 Task: Toggle the language detection hints option in the editor management.
Action: Mouse moved to (7, 685)
Screenshot: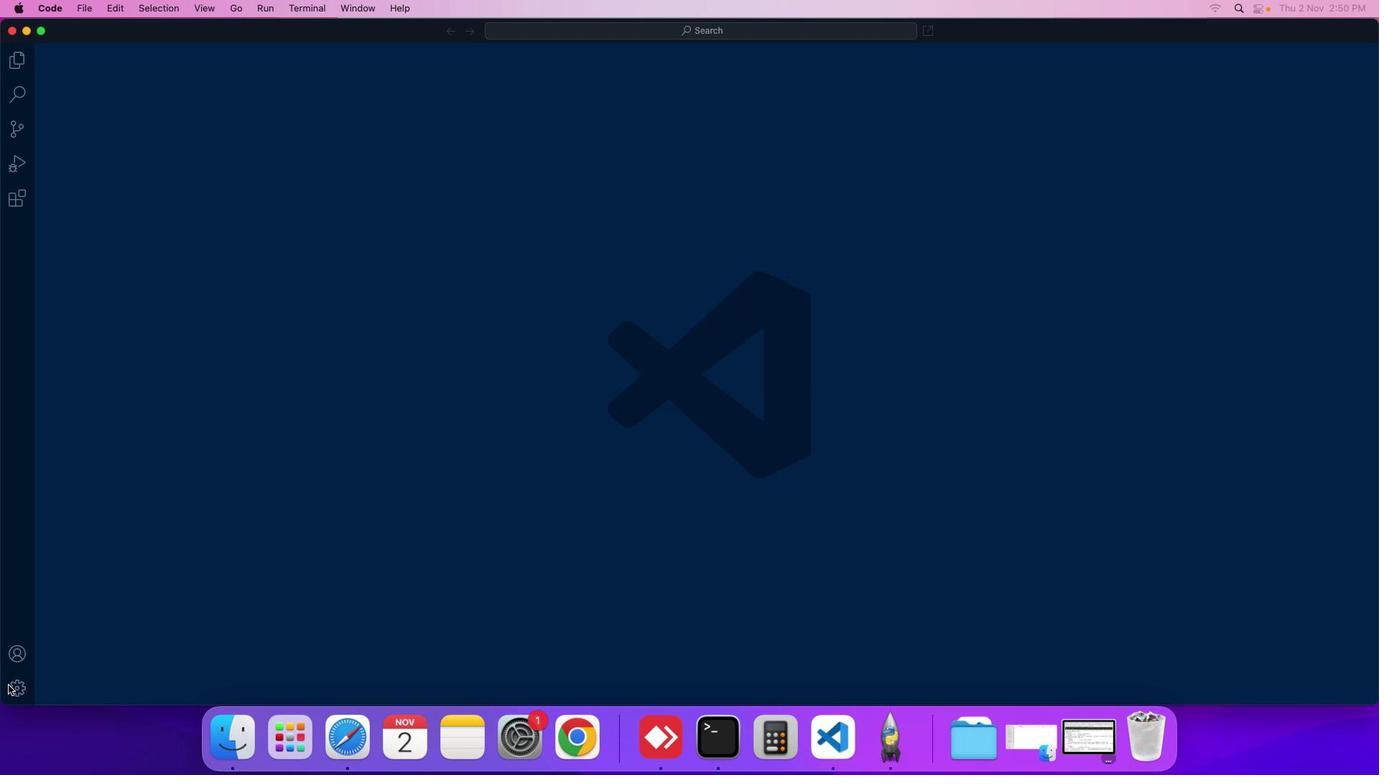 
Action: Mouse pressed left at (7, 685)
Screenshot: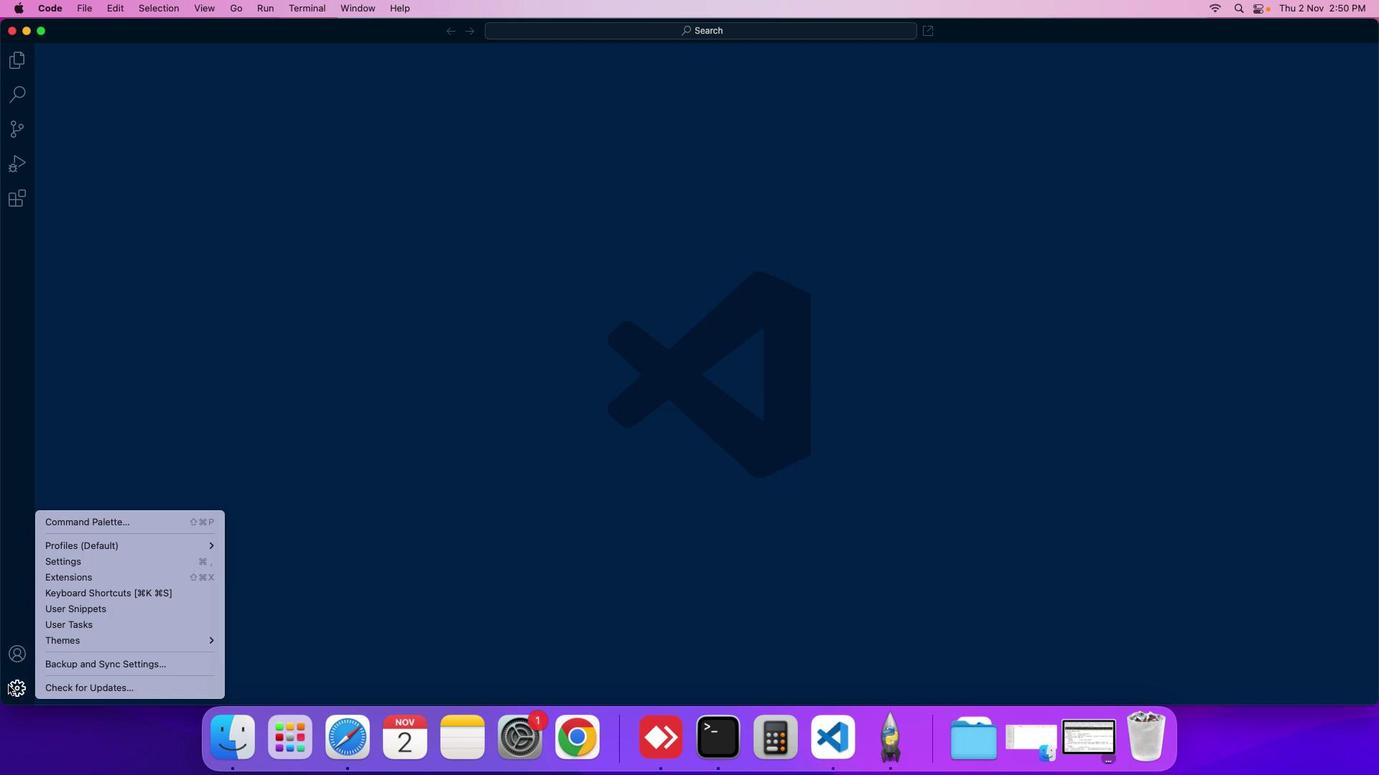 
Action: Mouse moved to (72, 568)
Screenshot: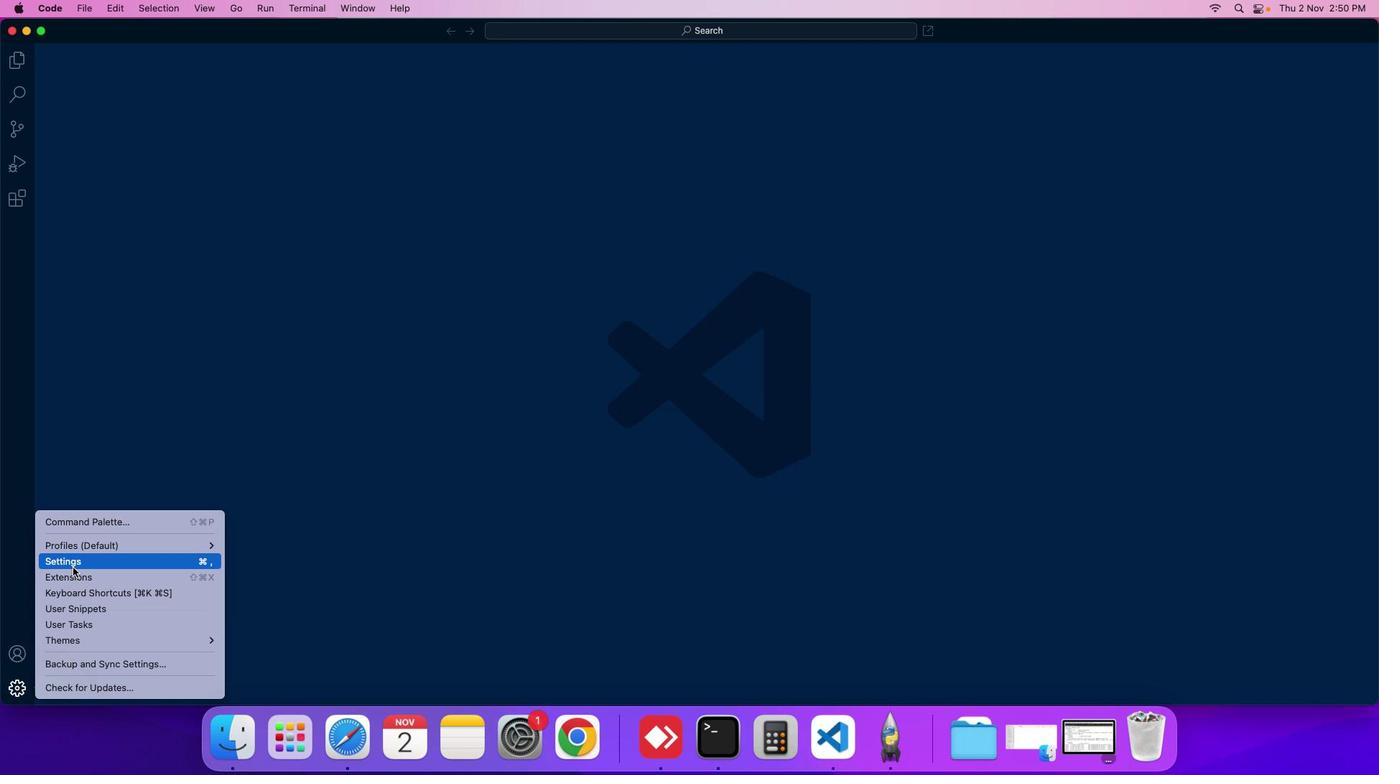 
Action: Mouse pressed left at (72, 568)
Screenshot: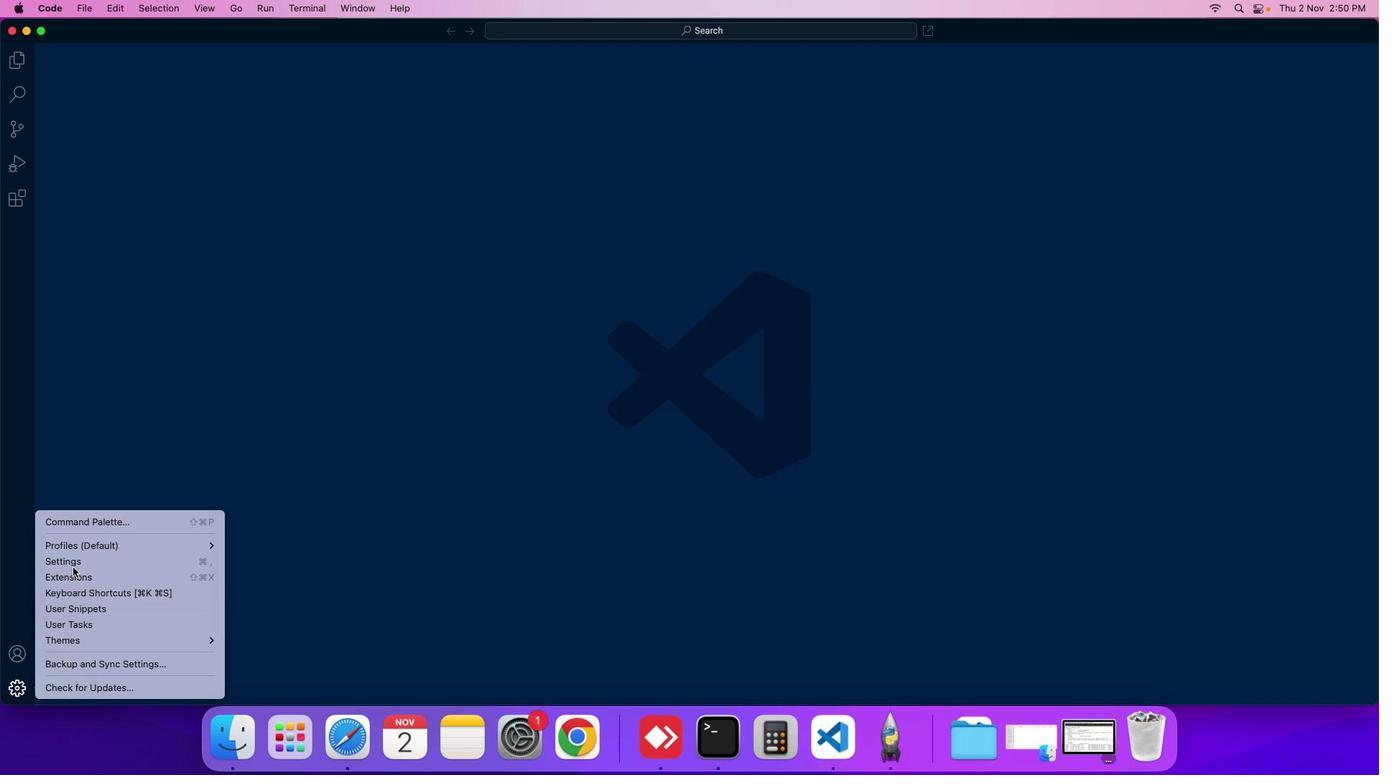 
Action: Mouse moved to (357, 180)
Screenshot: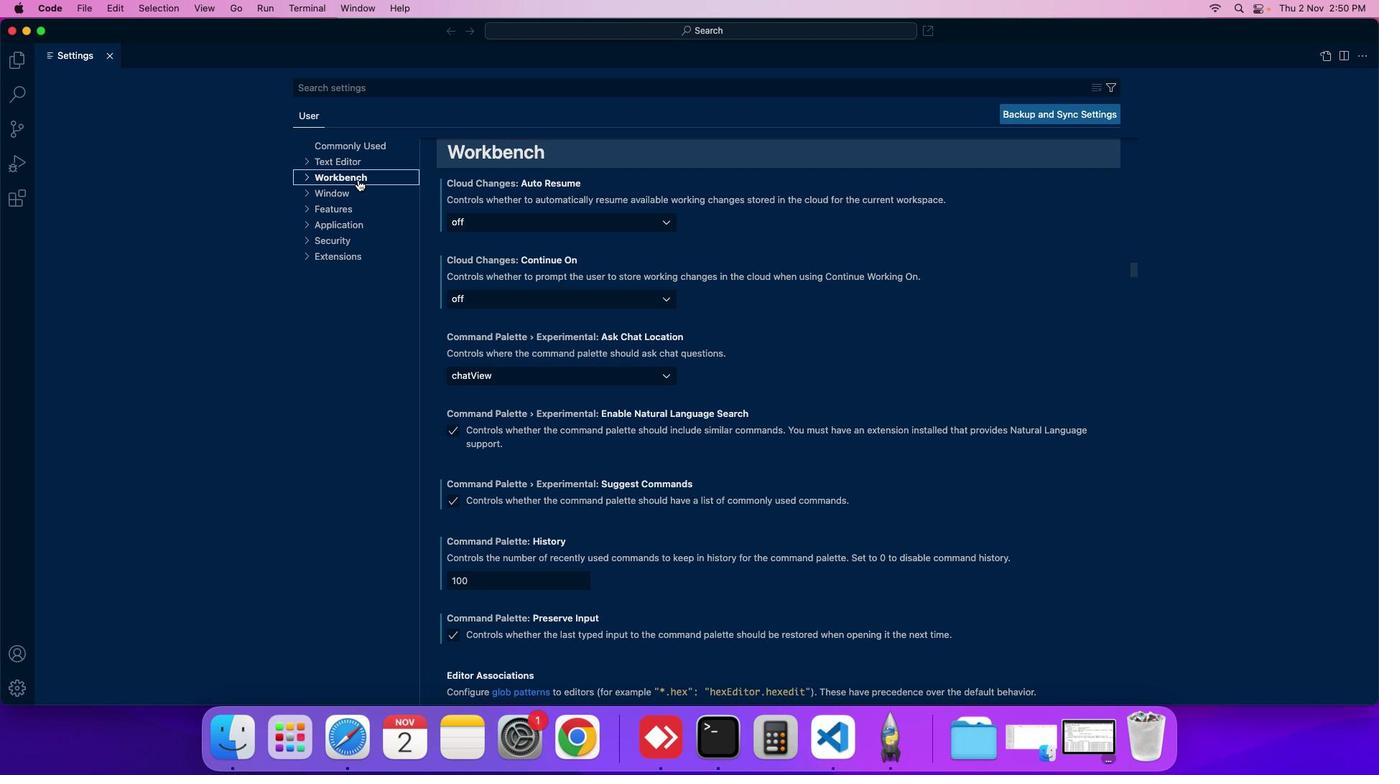 
Action: Mouse pressed left at (357, 180)
Screenshot: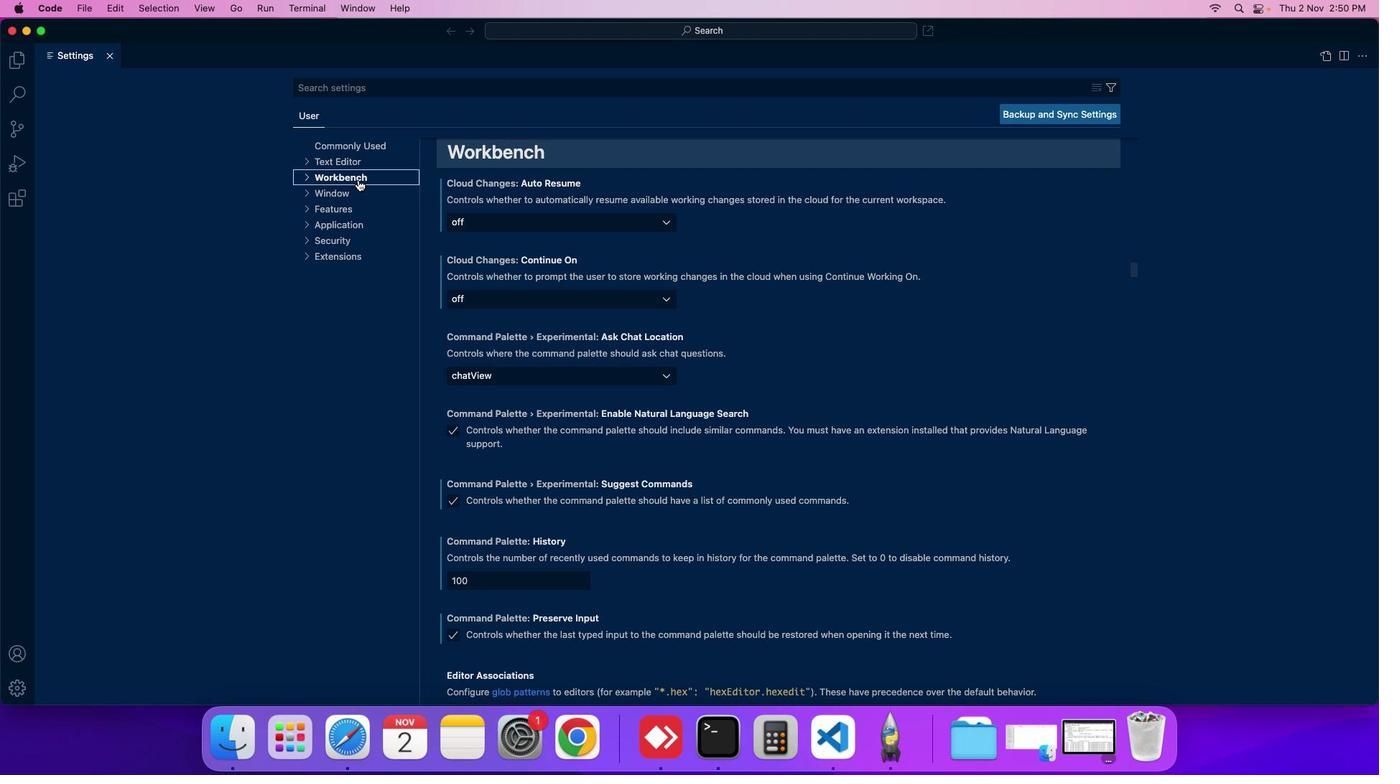 
Action: Mouse moved to (354, 230)
Screenshot: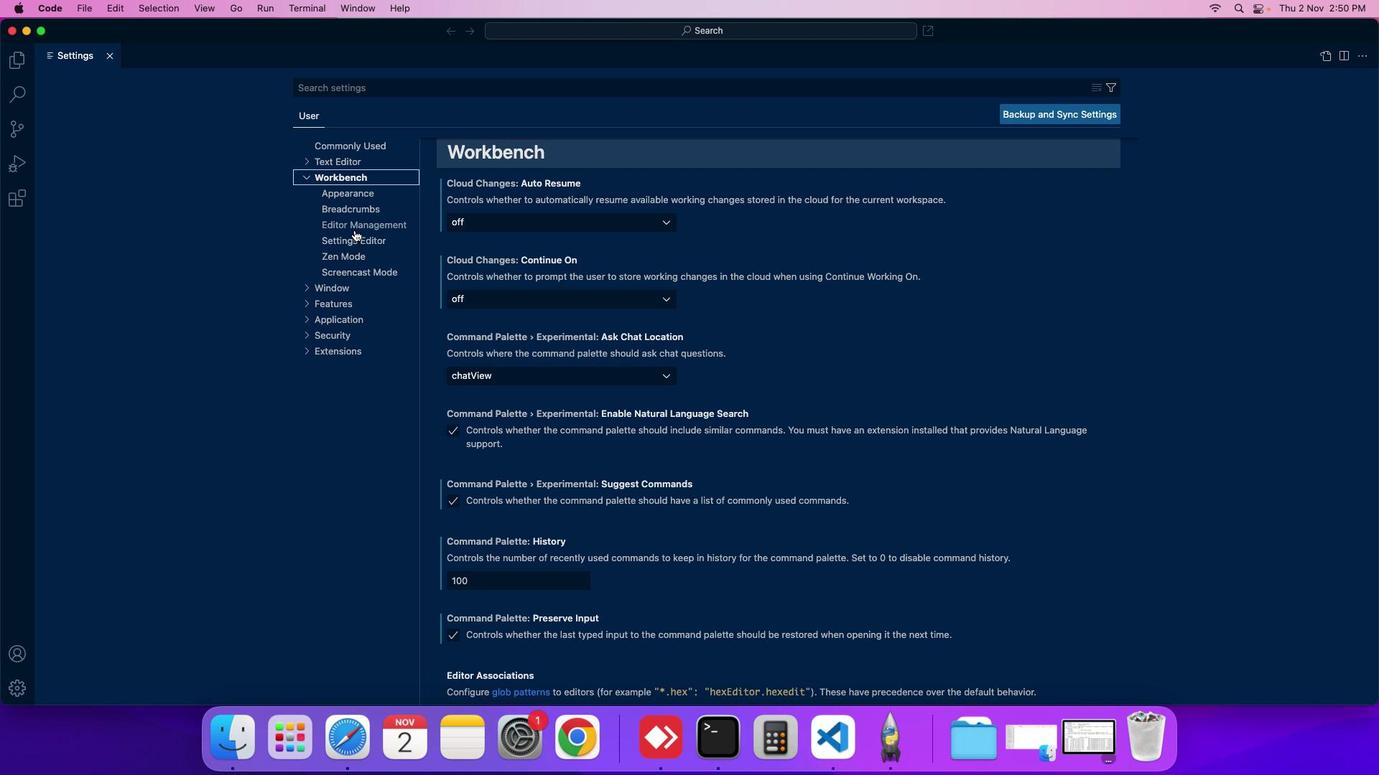 
Action: Mouse pressed left at (354, 230)
Screenshot: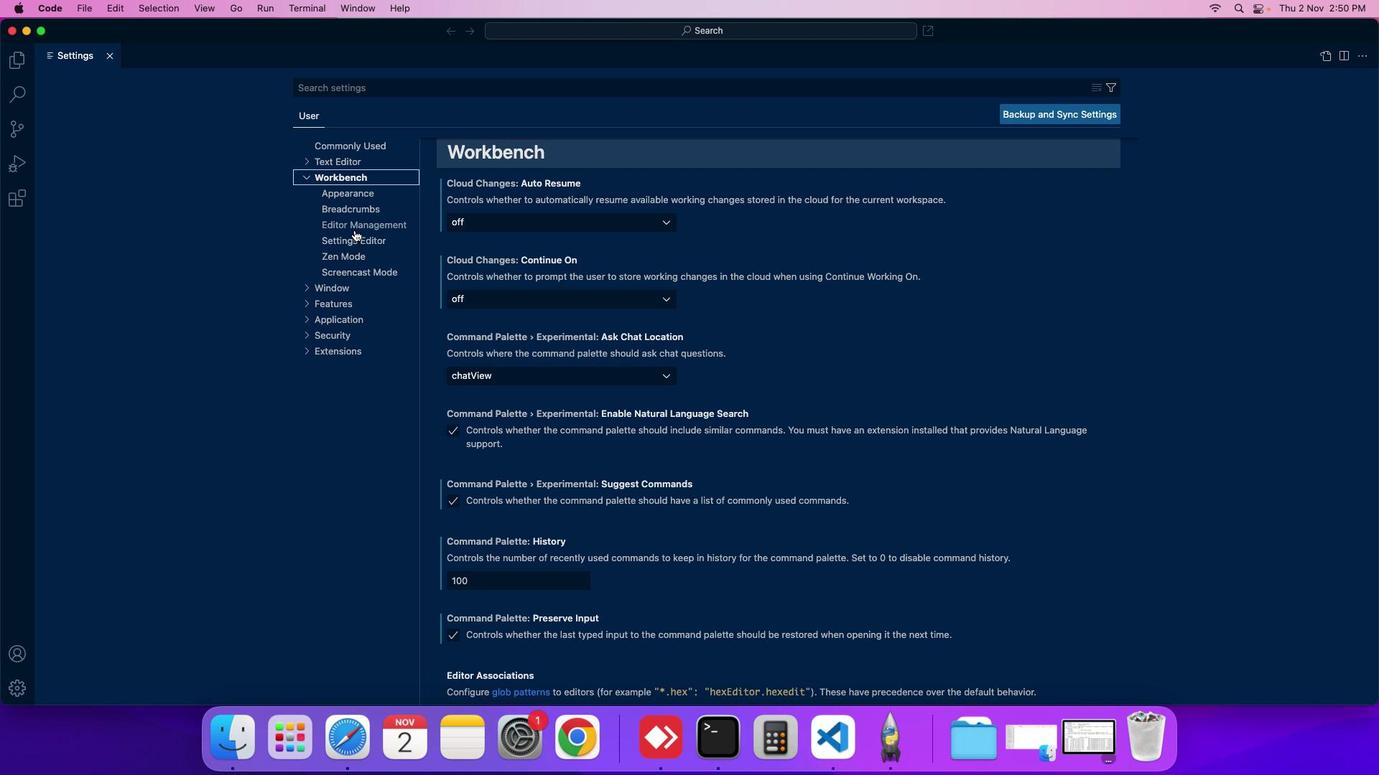 
Action: Mouse moved to (722, 426)
Screenshot: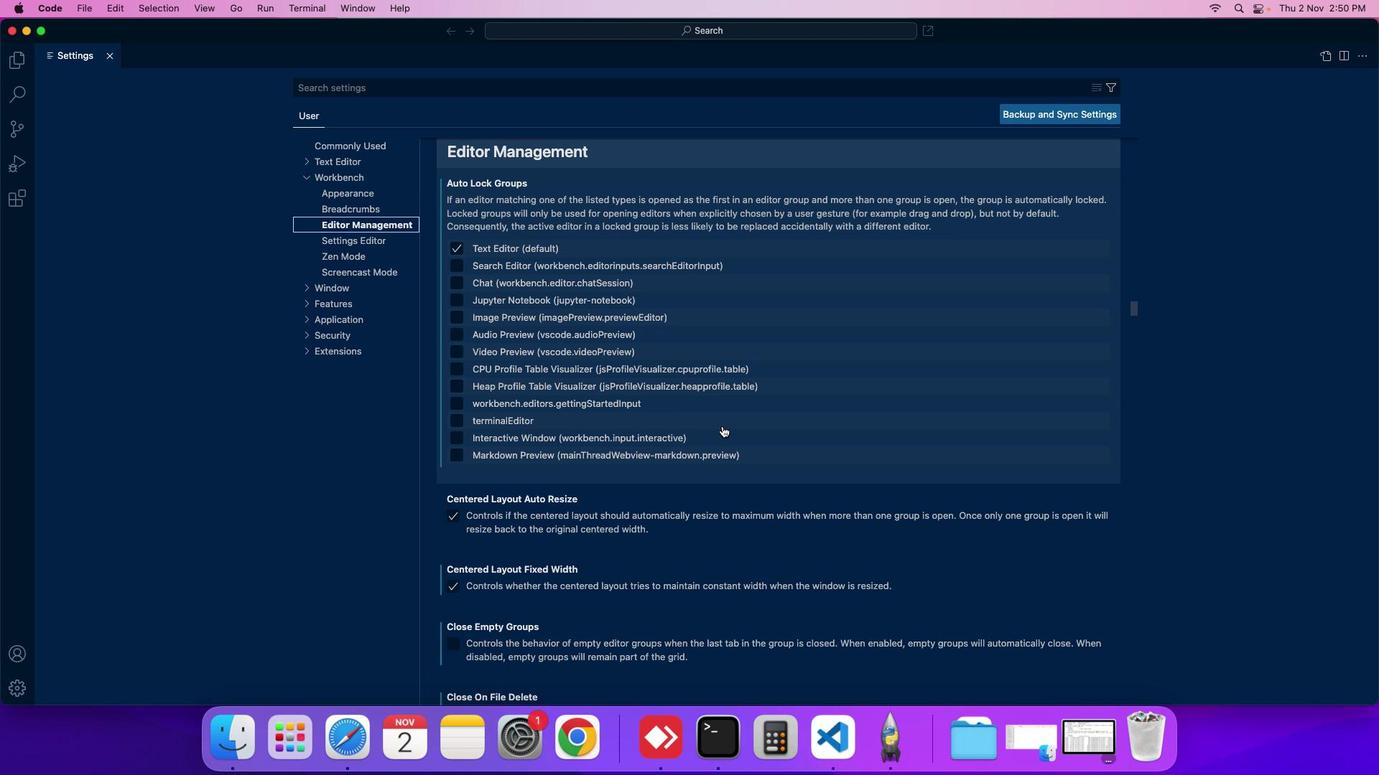 
Action: Mouse scrolled (722, 426) with delta (0, 0)
Screenshot: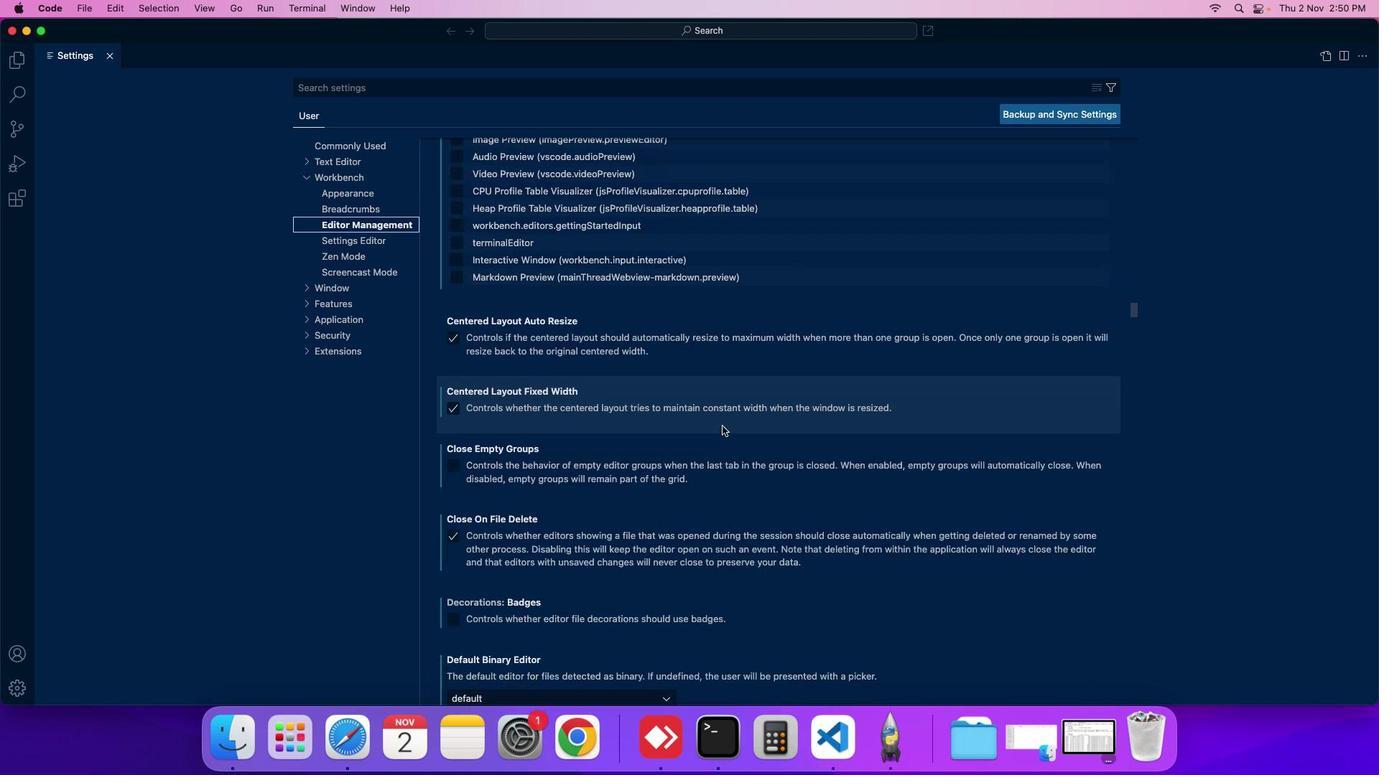 
Action: Mouse scrolled (722, 426) with delta (0, 0)
Screenshot: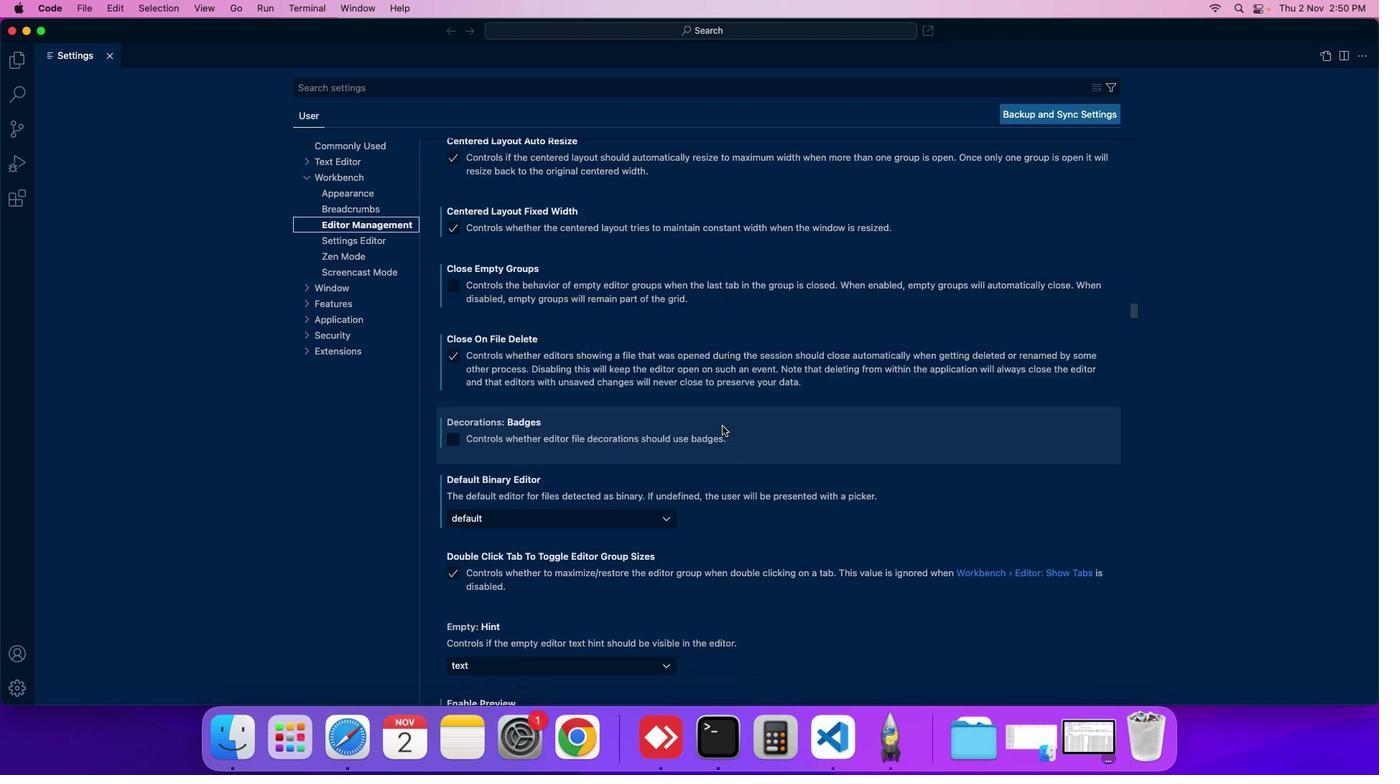 
Action: Mouse scrolled (722, 426) with delta (0, 0)
Screenshot: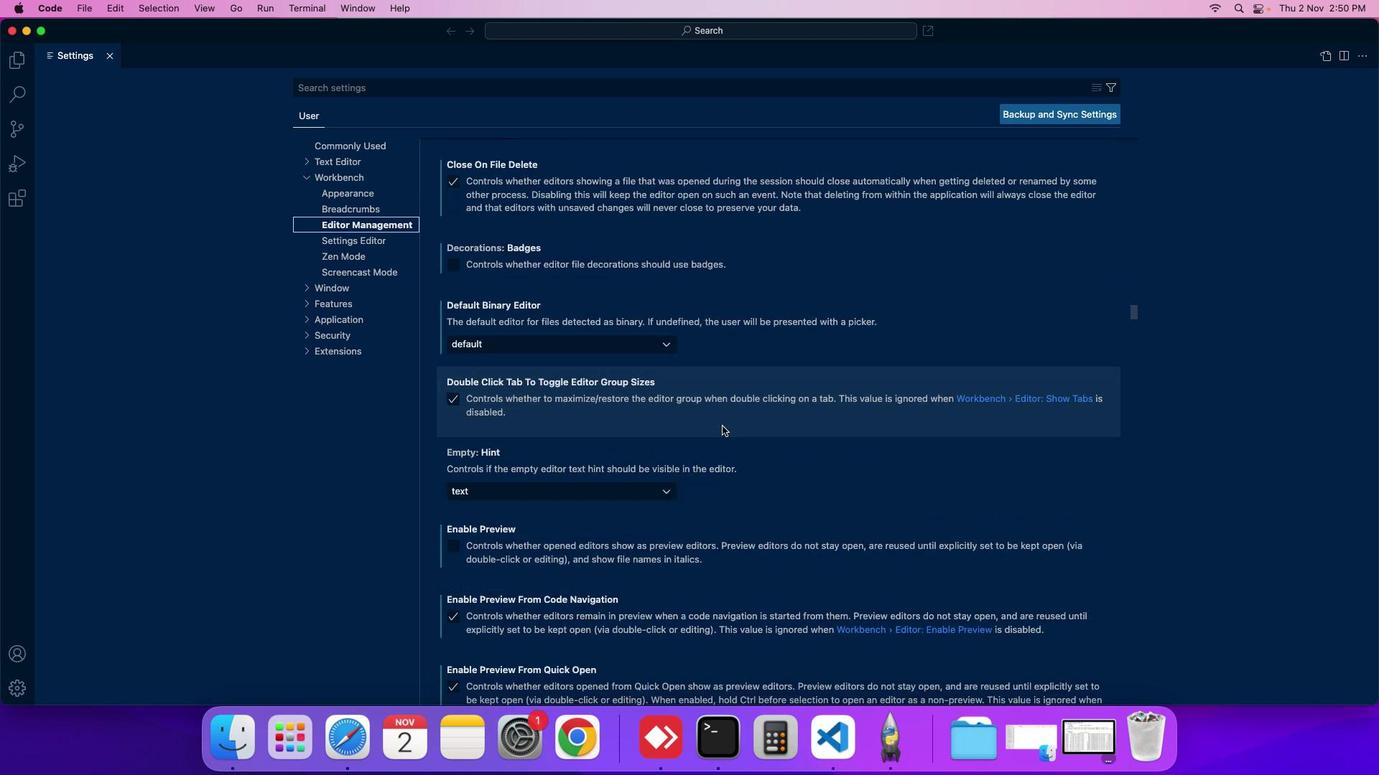 
Action: Mouse scrolled (722, 426) with delta (0, 0)
Screenshot: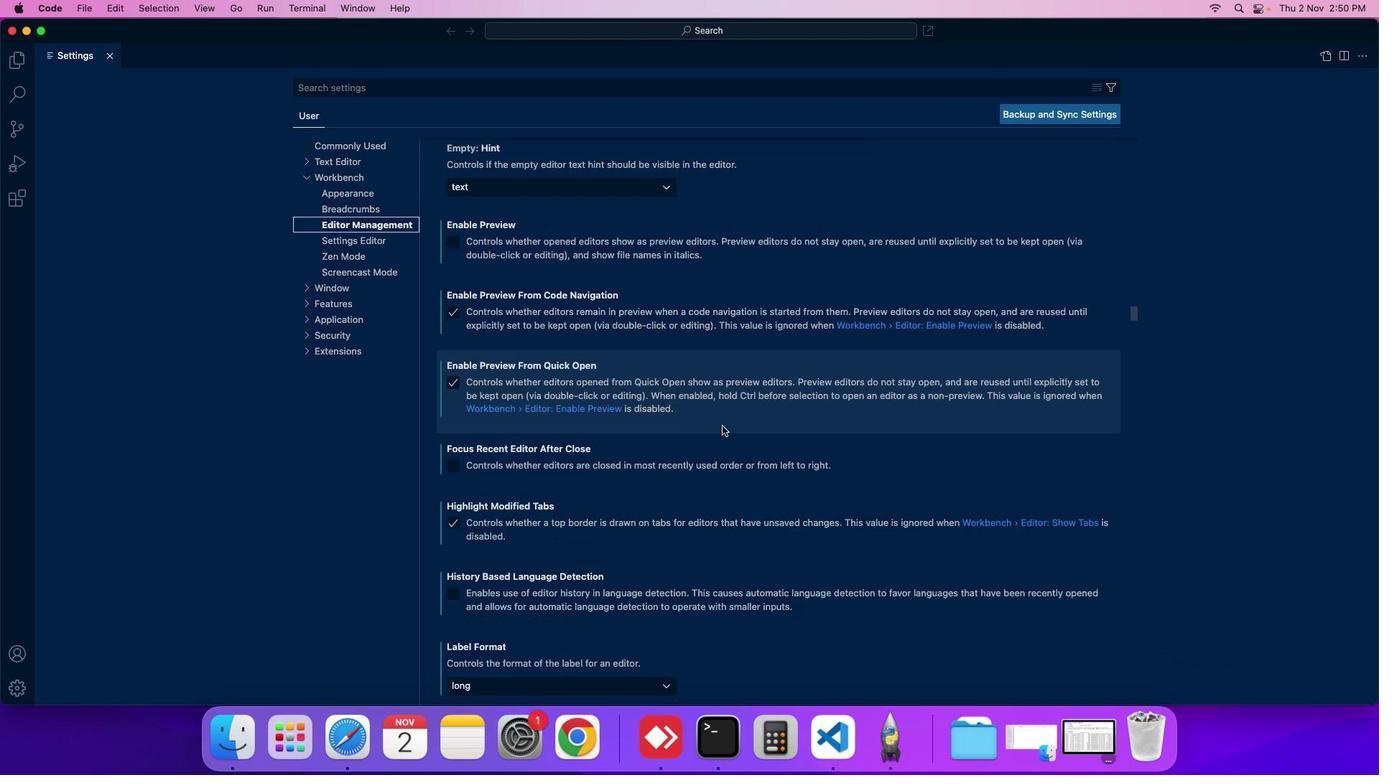 
Action: Mouse scrolled (722, 426) with delta (0, 0)
Screenshot: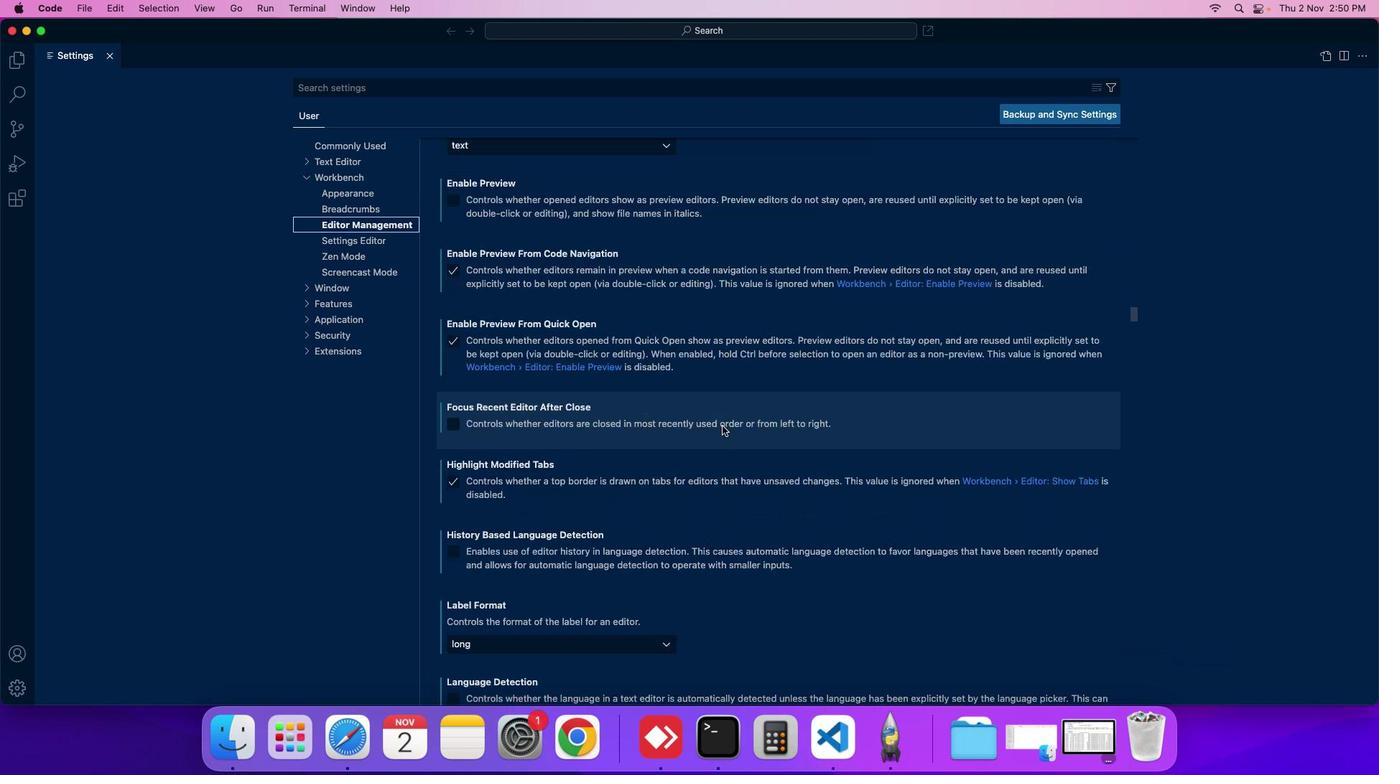 
Action: Mouse scrolled (722, 426) with delta (0, 0)
Screenshot: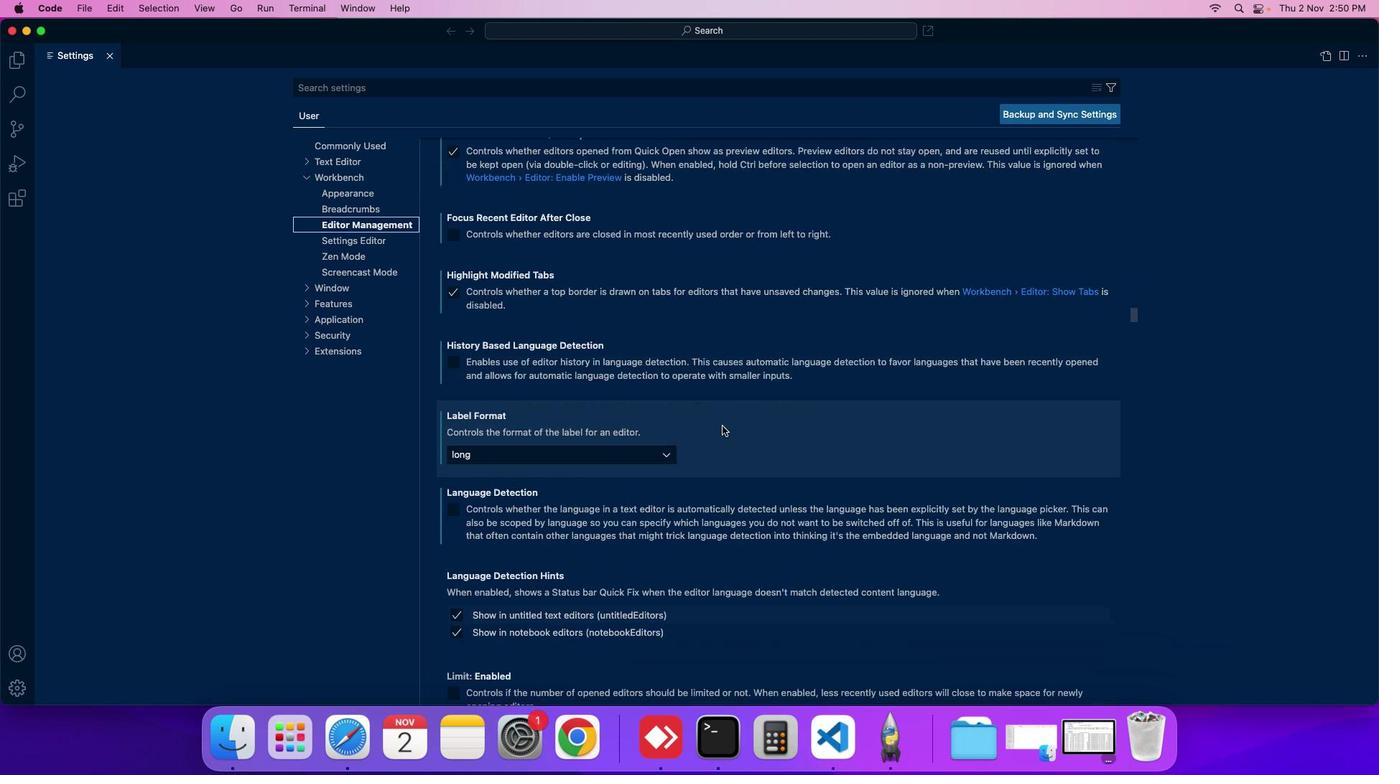 
Action: Mouse scrolled (722, 426) with delta (0, 0)
Screenshot: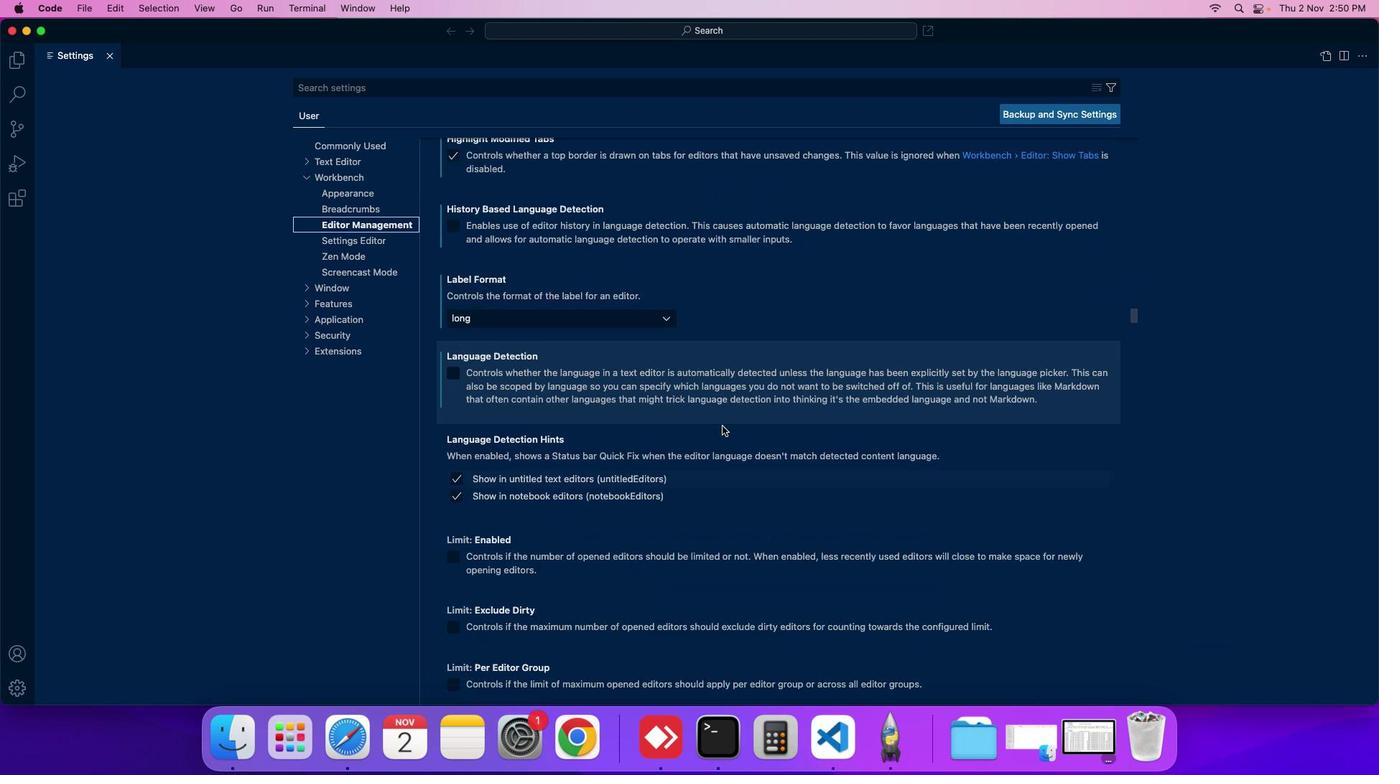 
Action: Mouse moved to (722, 426)
Screenshot: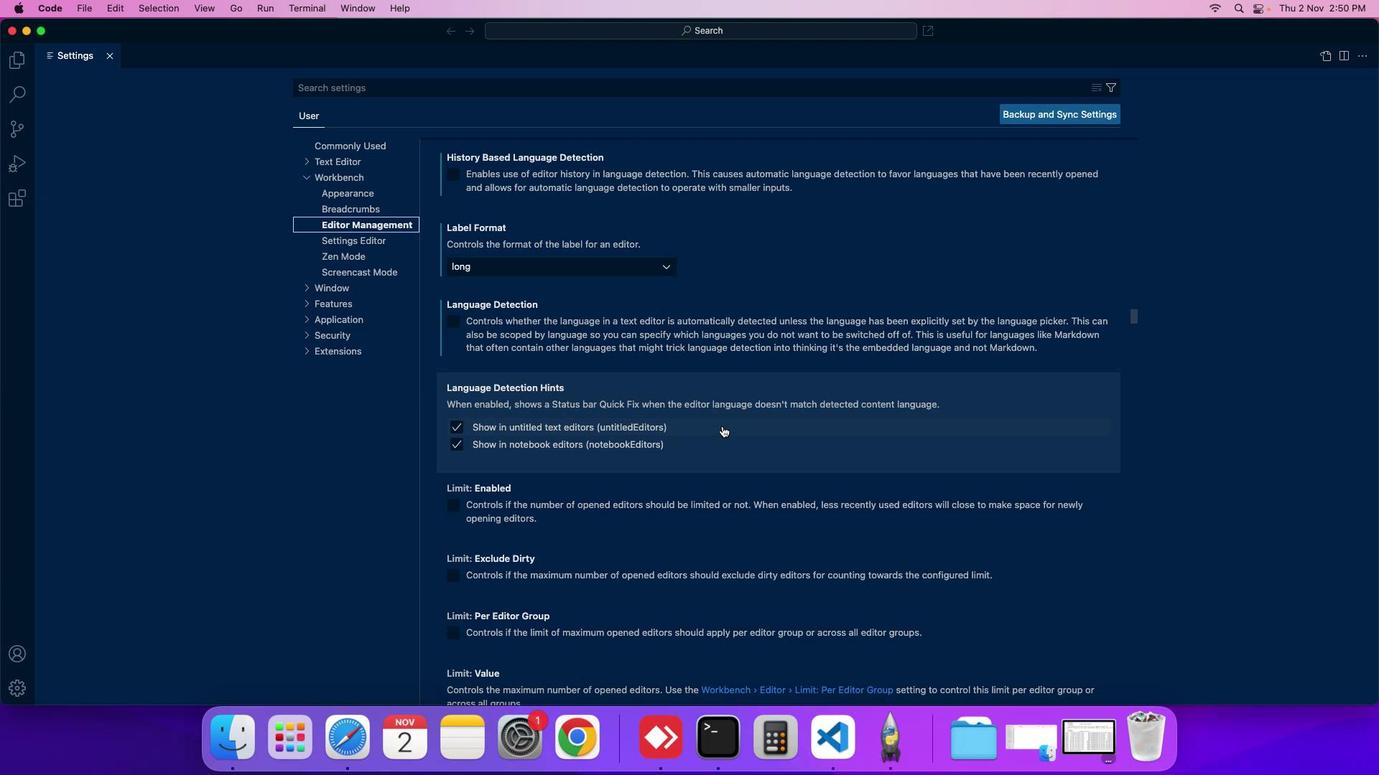 
Action: Mouse scrolled (722, 426) with delta (0, 0)
Screenshot: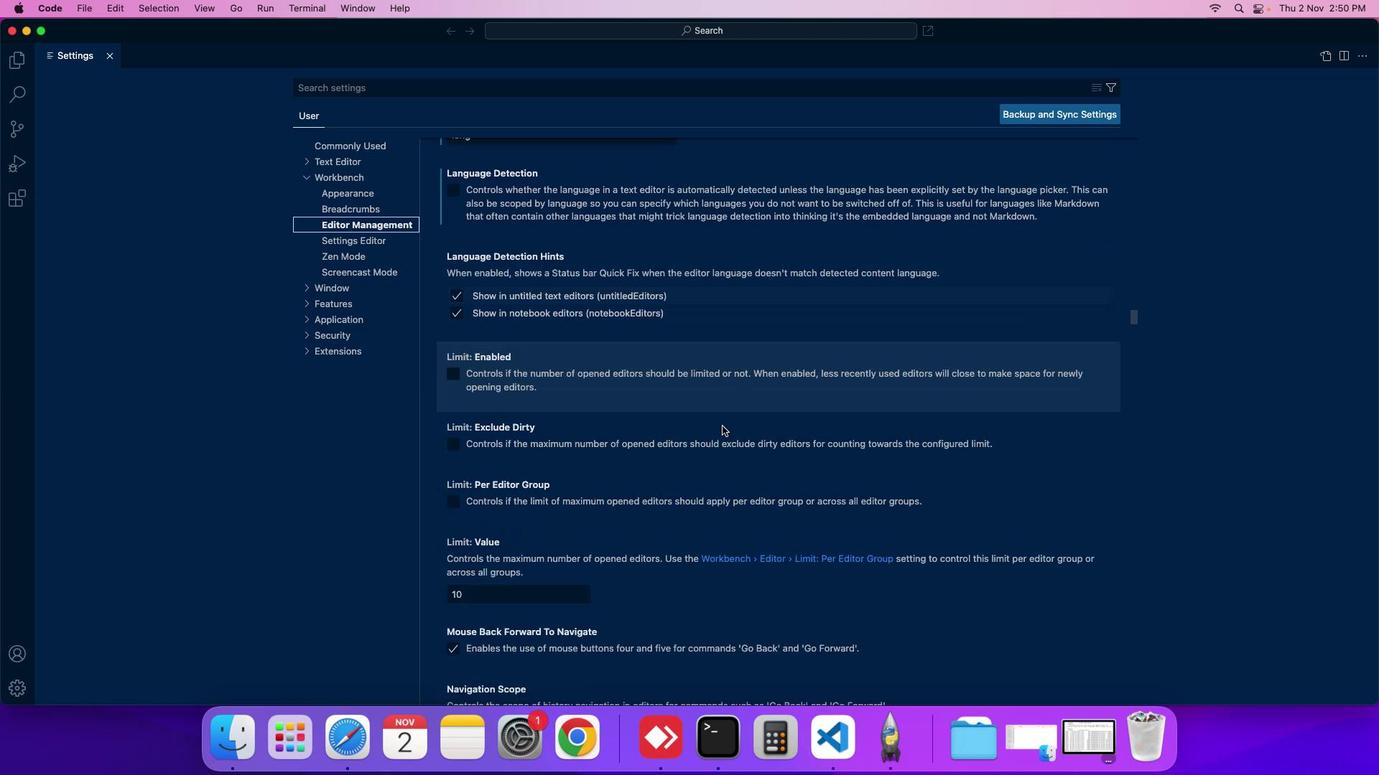 
Action: Mouse moved to (722, 426)
Screenshot: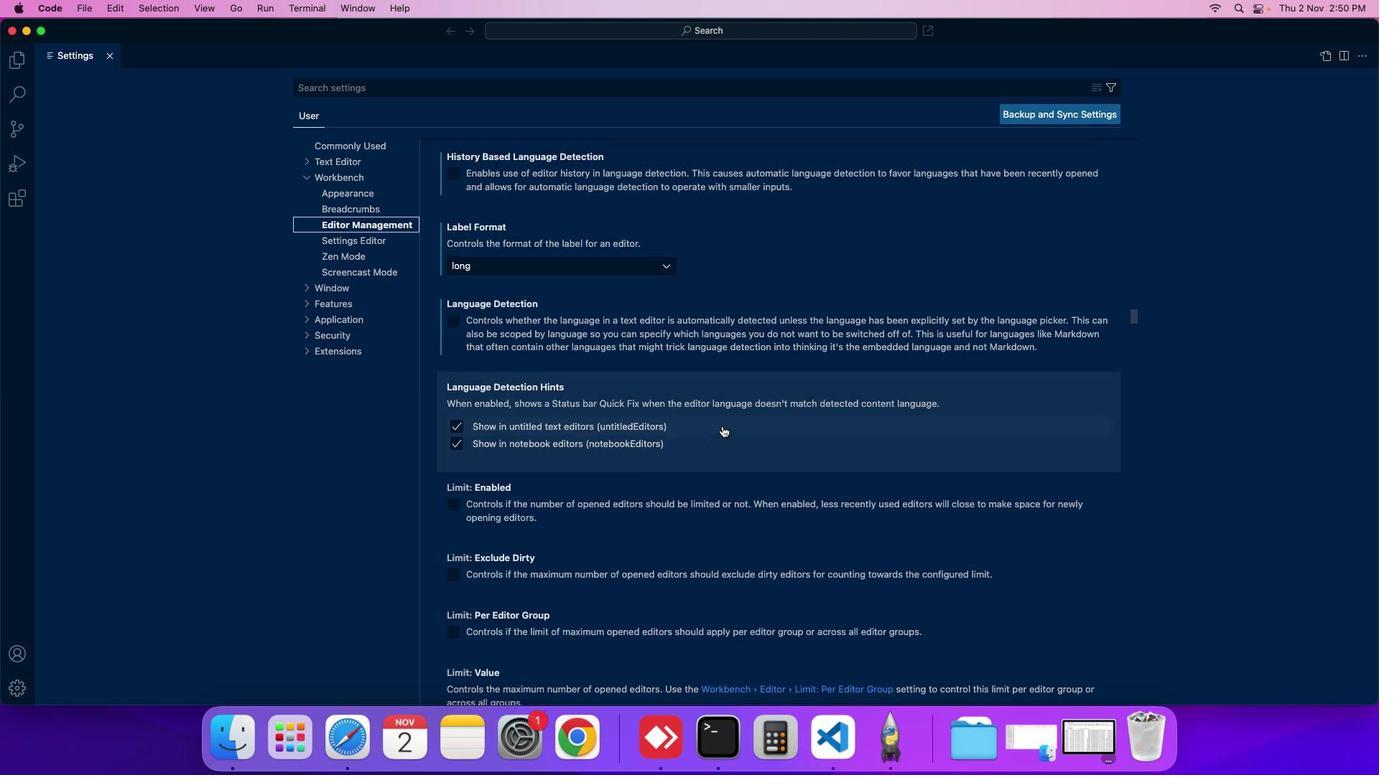 
Action: Mouse scrolled (722, 426) with delta (0, 0)
Screenshot: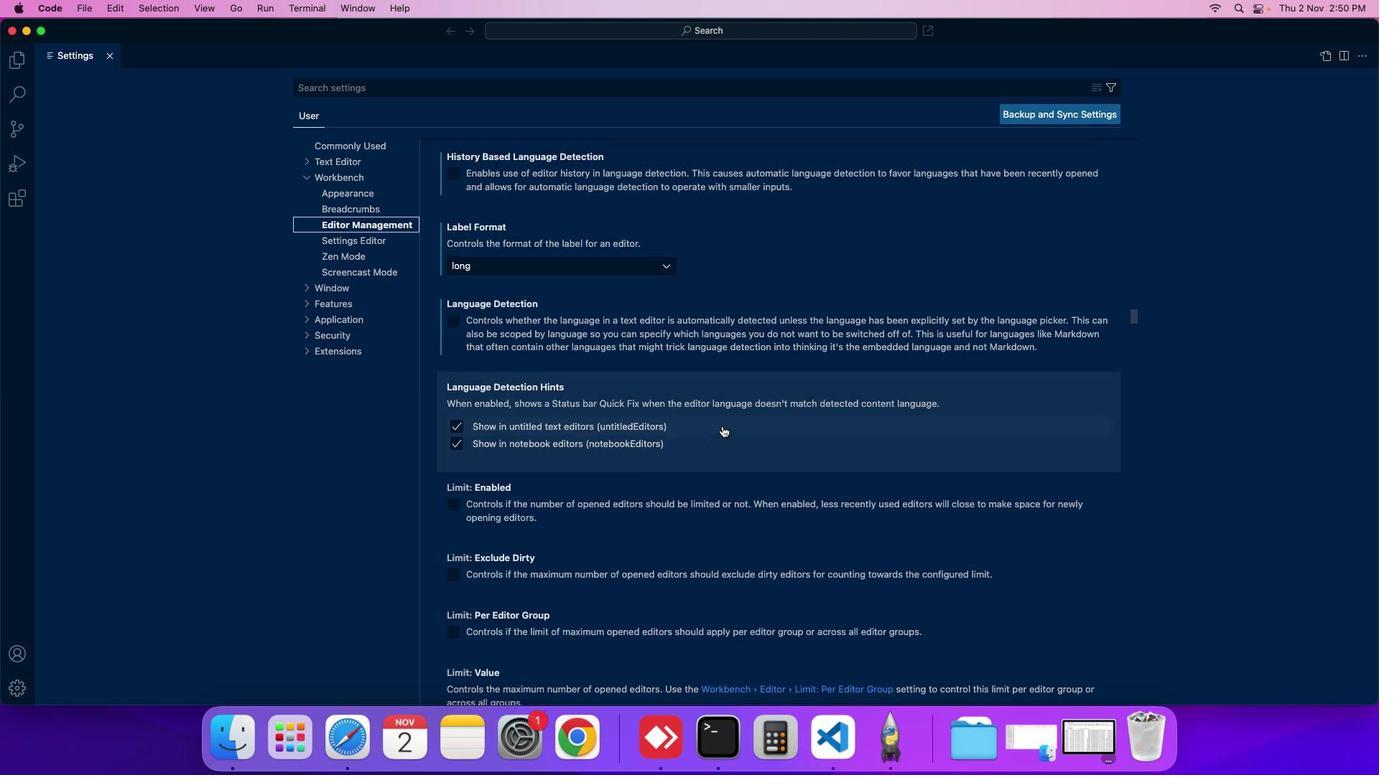 
Action: Mouse moved to (461, 430)
Screenshot: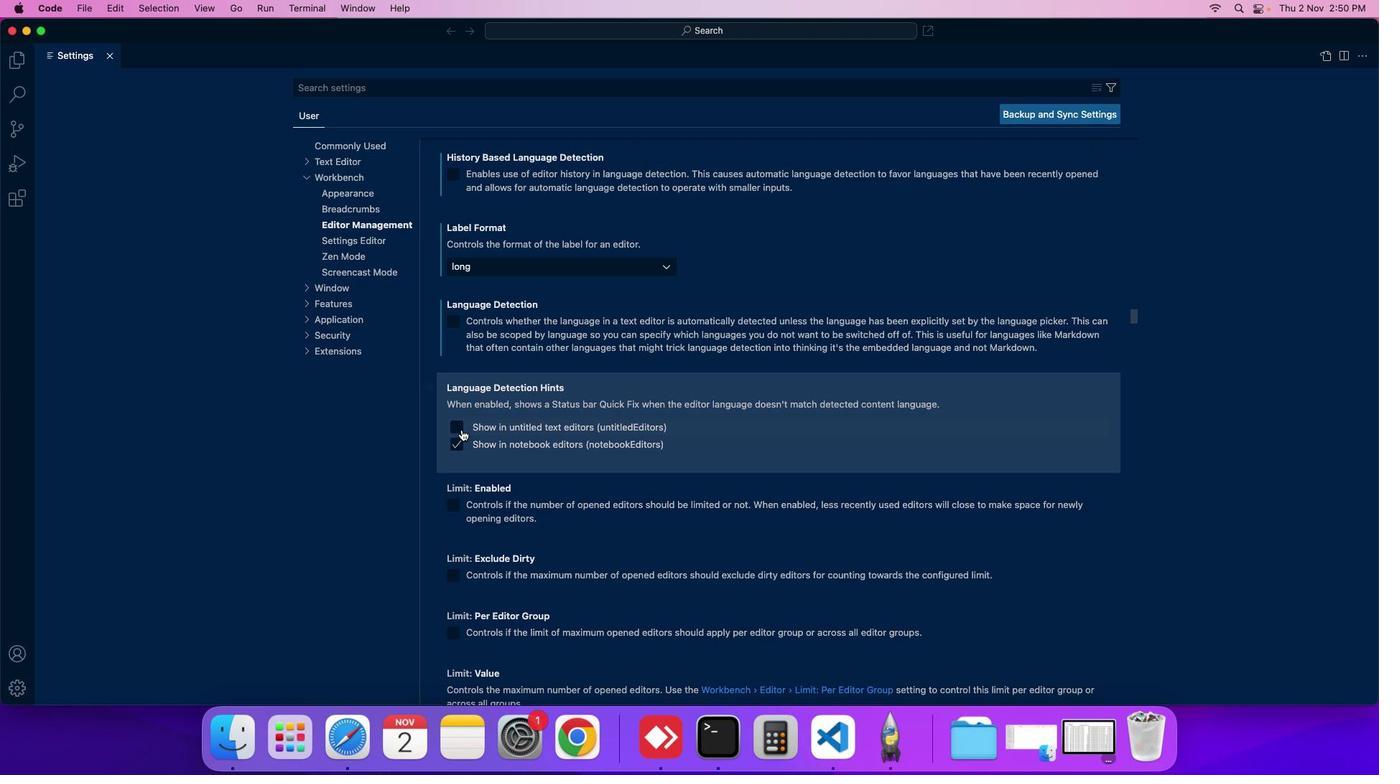 
Action: Mouse pressed left at (461, 430)
Screenshot: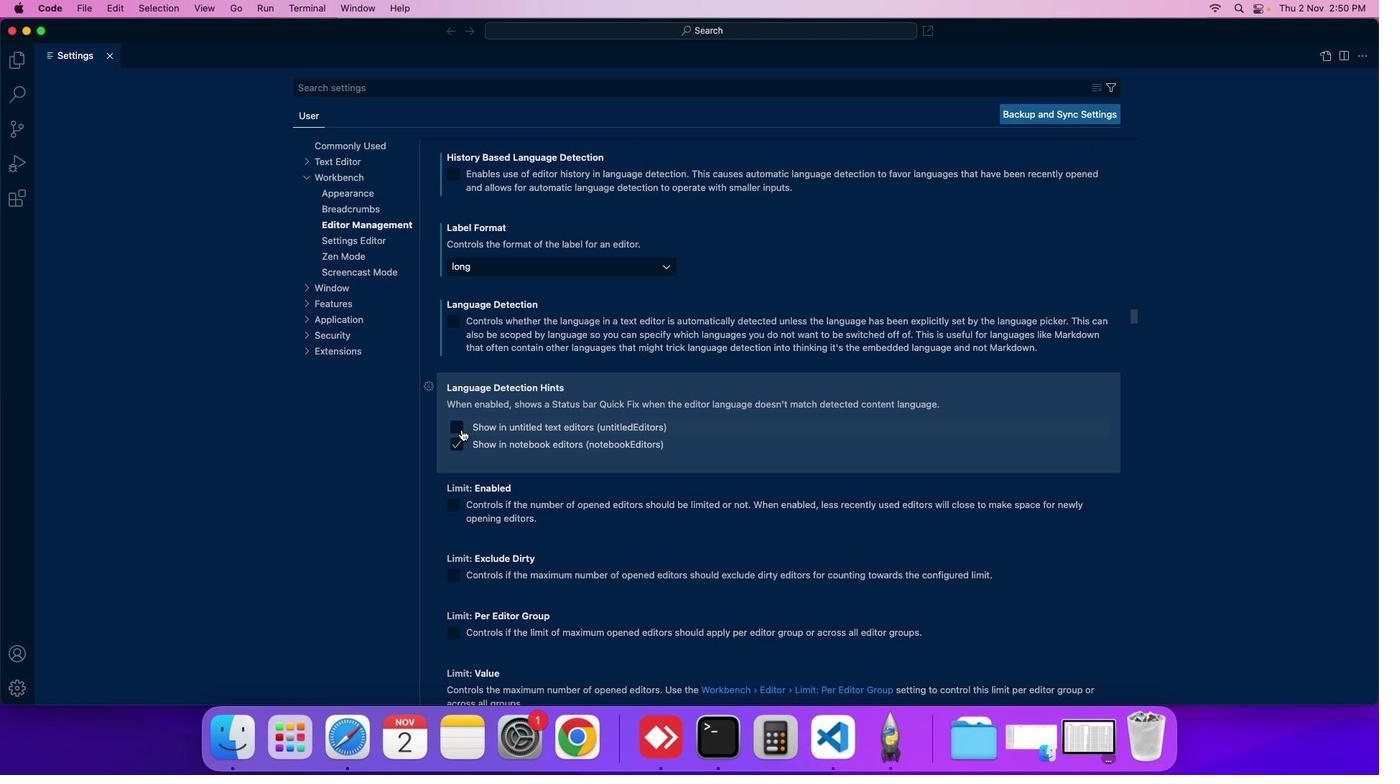 
Action: Mouse moved to (461, 433)
Screenshot: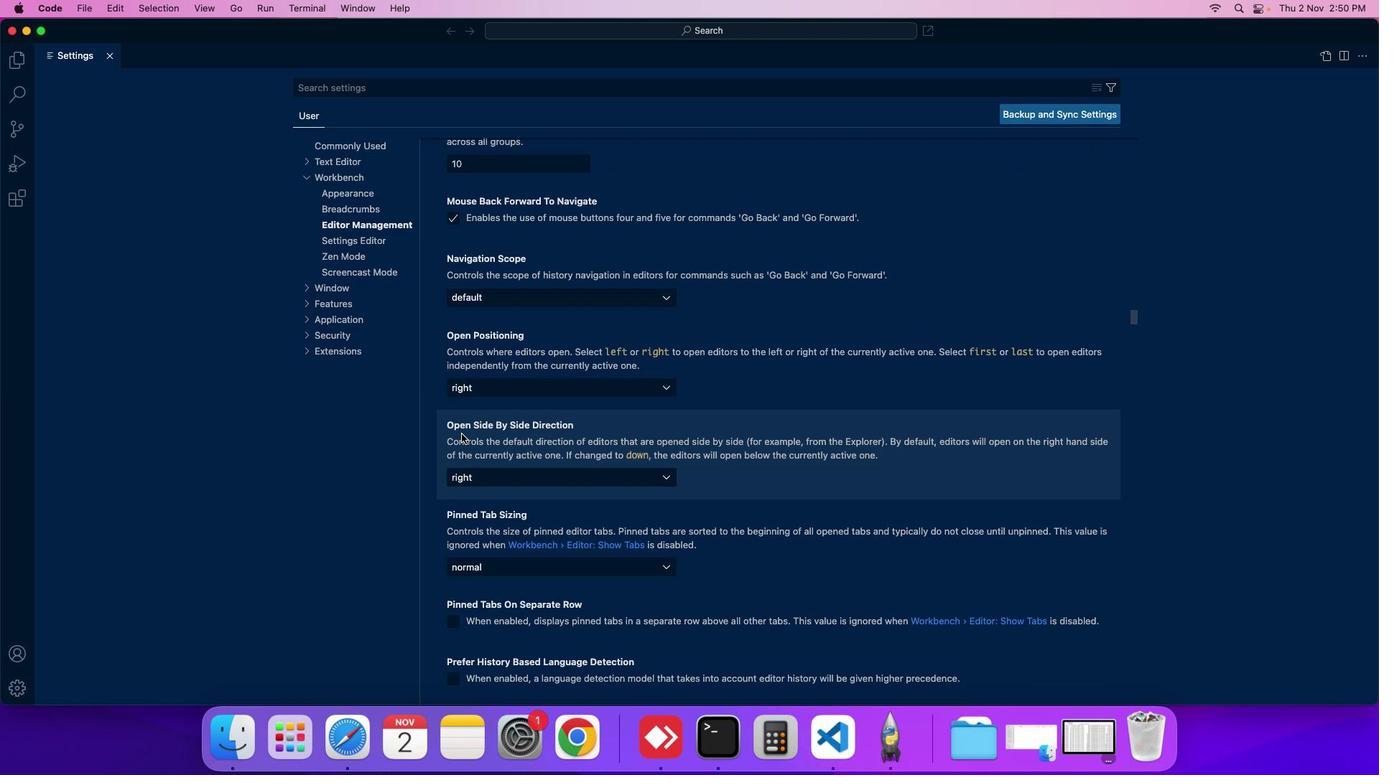 
